 Task: Check the data of "Abandoned in queue".
Action: Mouse moved to (14, 234)
Screenshot: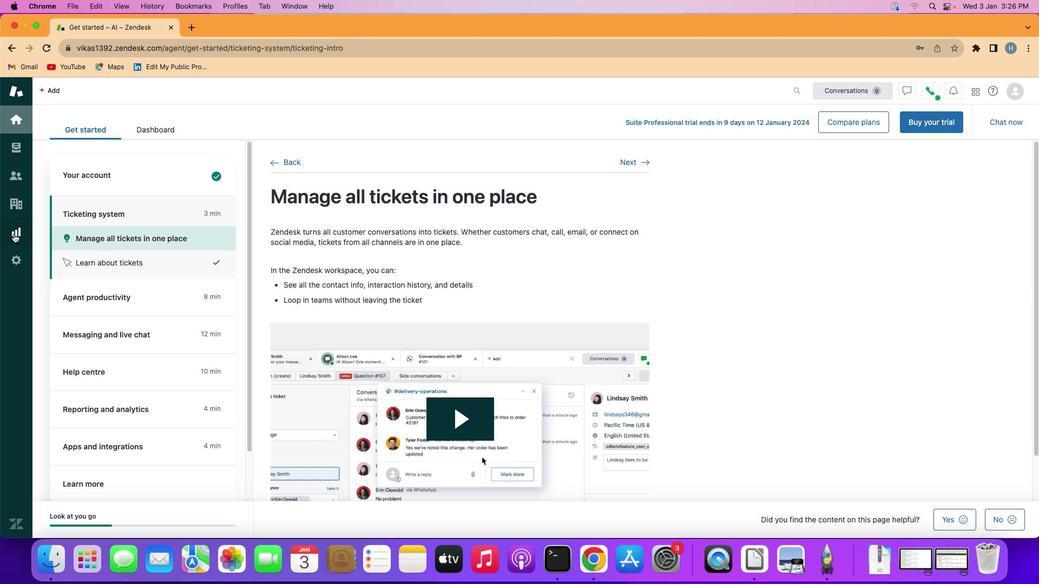 
Action: Mouse pressed left at (14, 234)
Screenshot: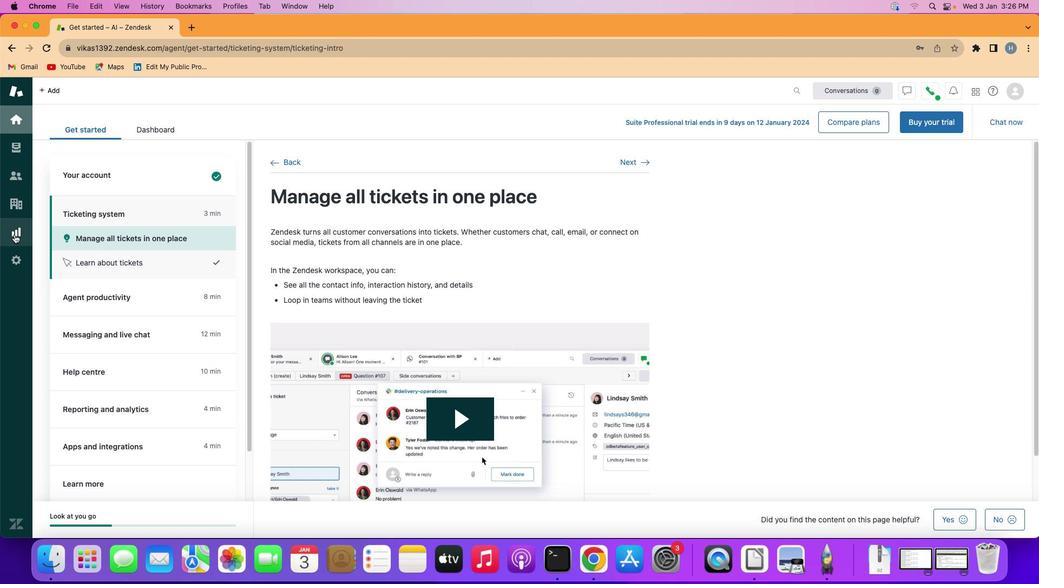 
Action: Mouse moved to (258, 151)
Screenshot: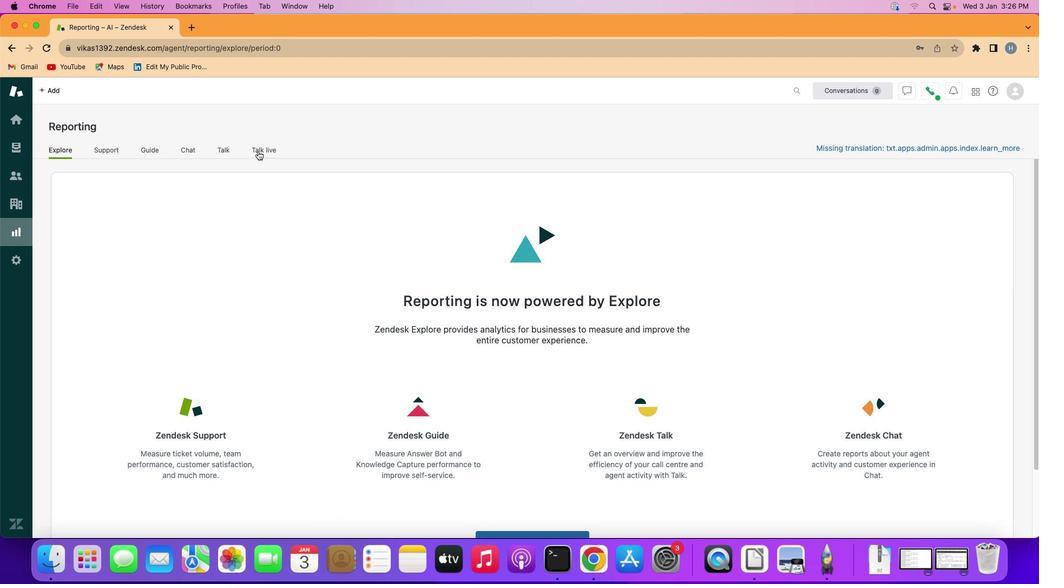 
Action: Mouse pressed left at (258, 151)
Screenshot: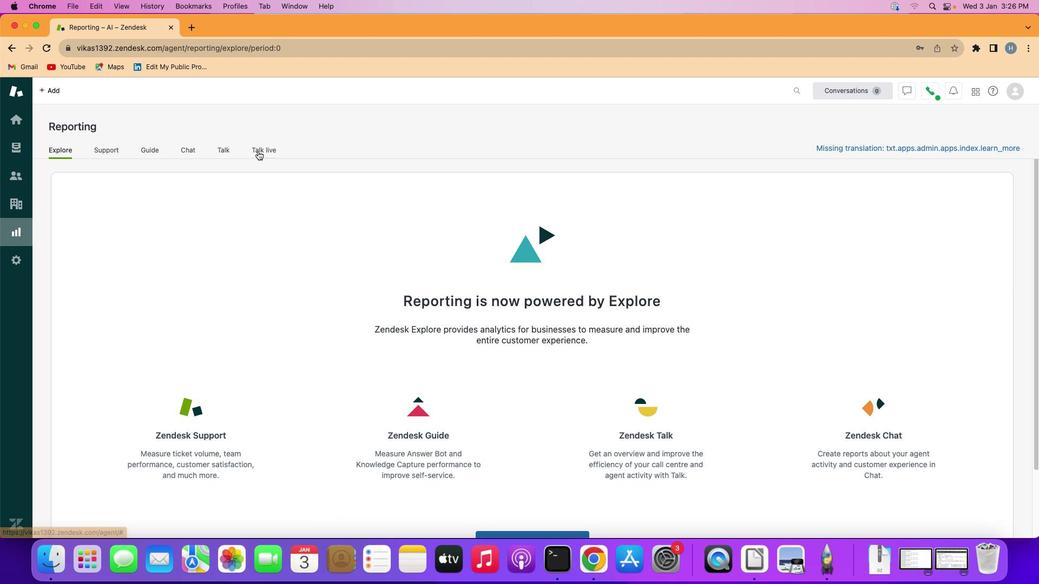 
Action: Mouse moved to (166, 353)
Screenshot: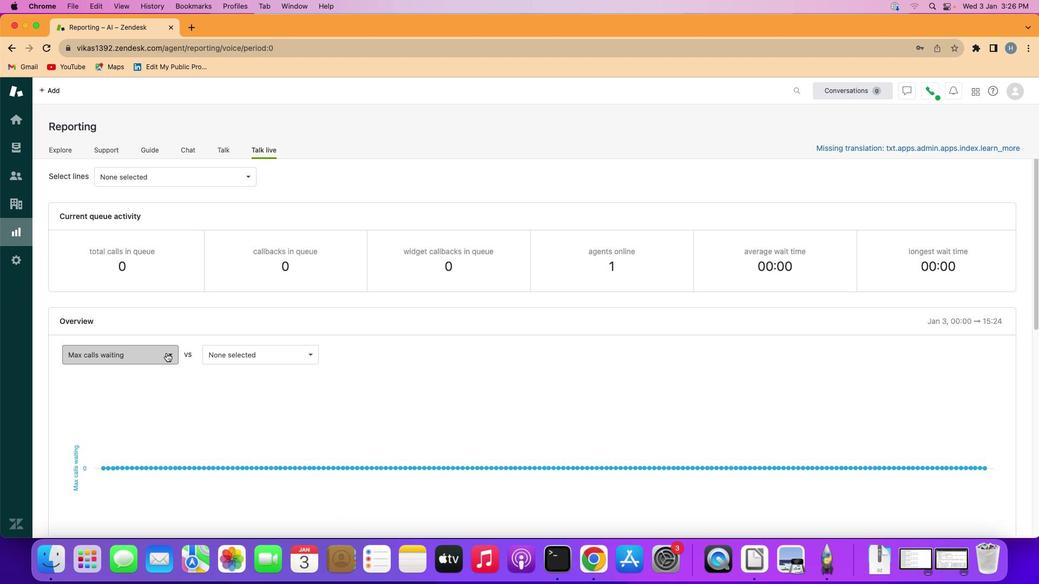 
Action: Mouse pressed left at (166, 353)
Screenshot: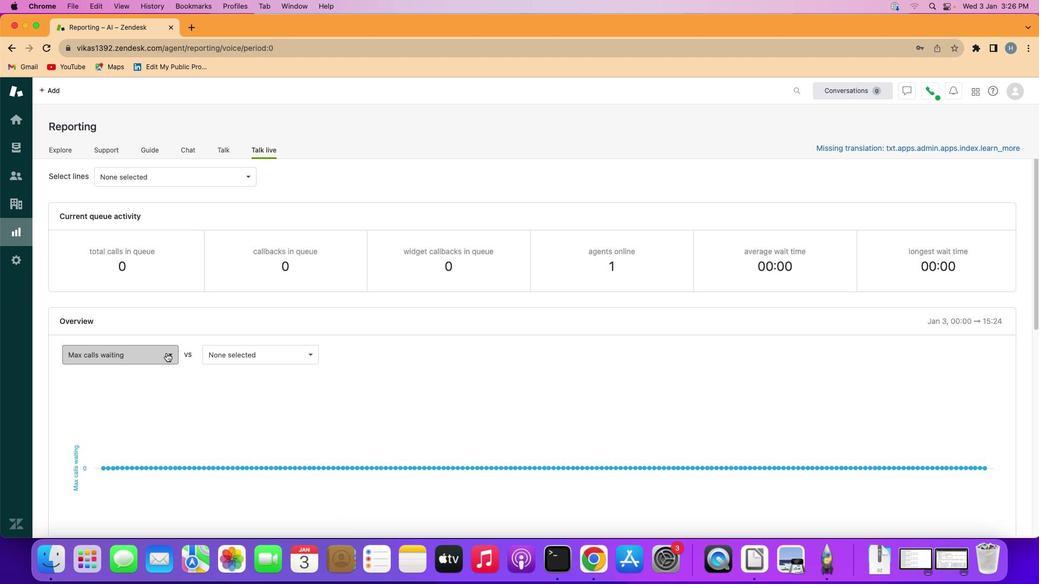 
Action: Mouse moved to (132, 431)
Screenshot: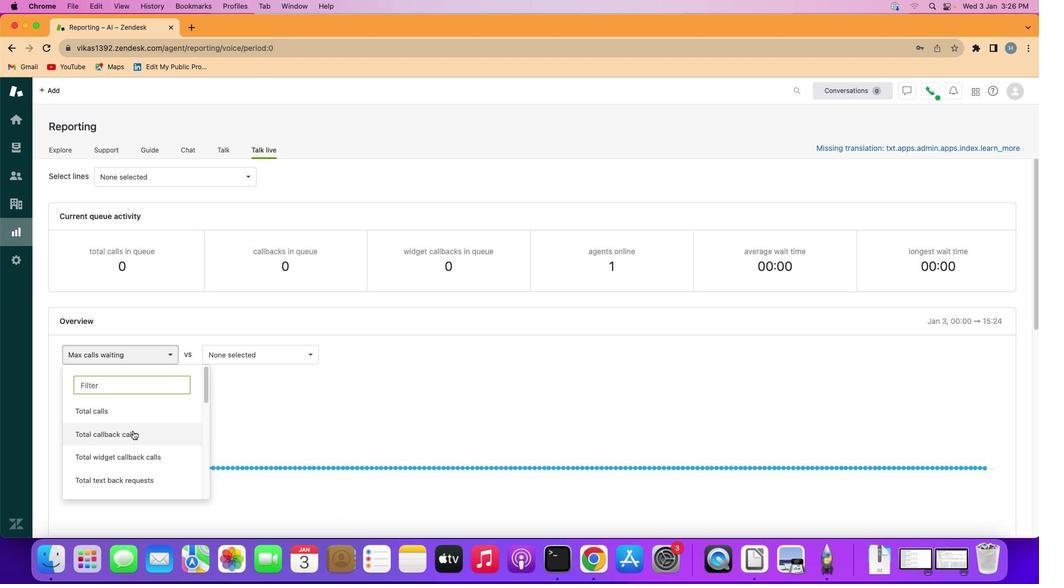 
Action: Mouse scrolled (132, 431) with delta (0, 0)
Screenshot: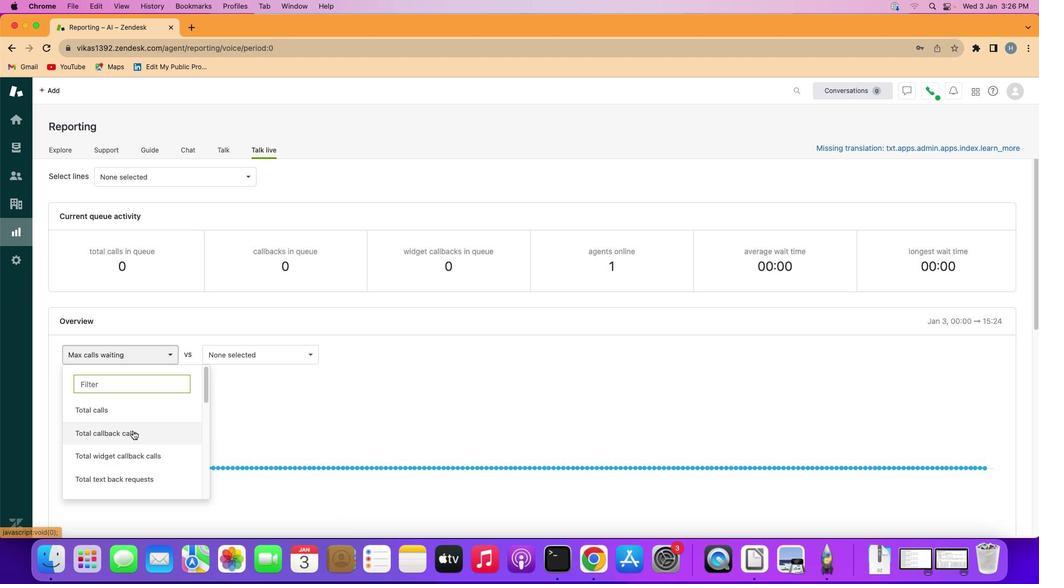
Action: Mouse scrolled (132, 431) with delta (0, 0)
Screenshot: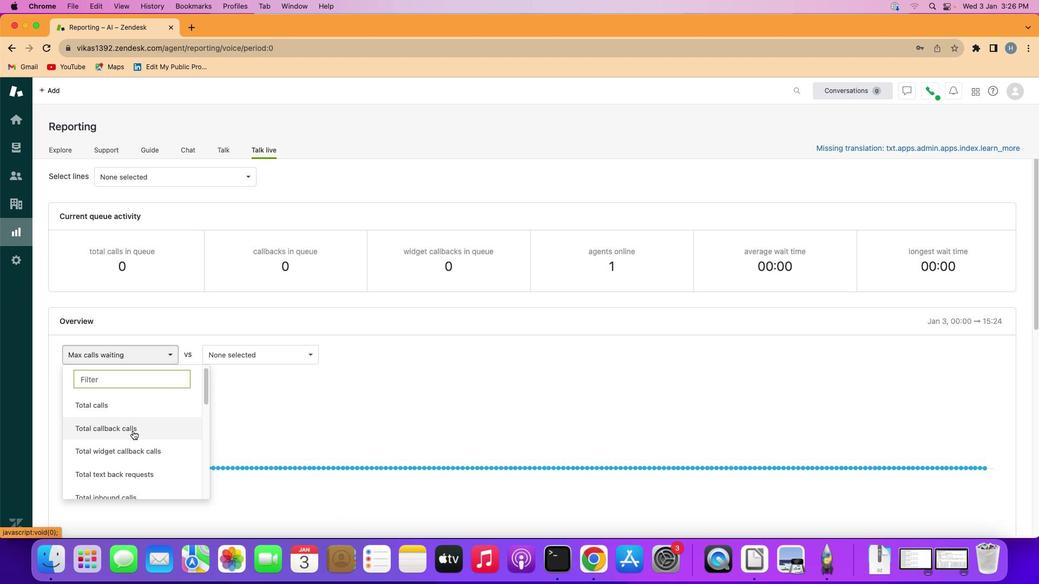 
Action: Mouse scrolled (132, 431) with delta (0, 0)
Screenshot: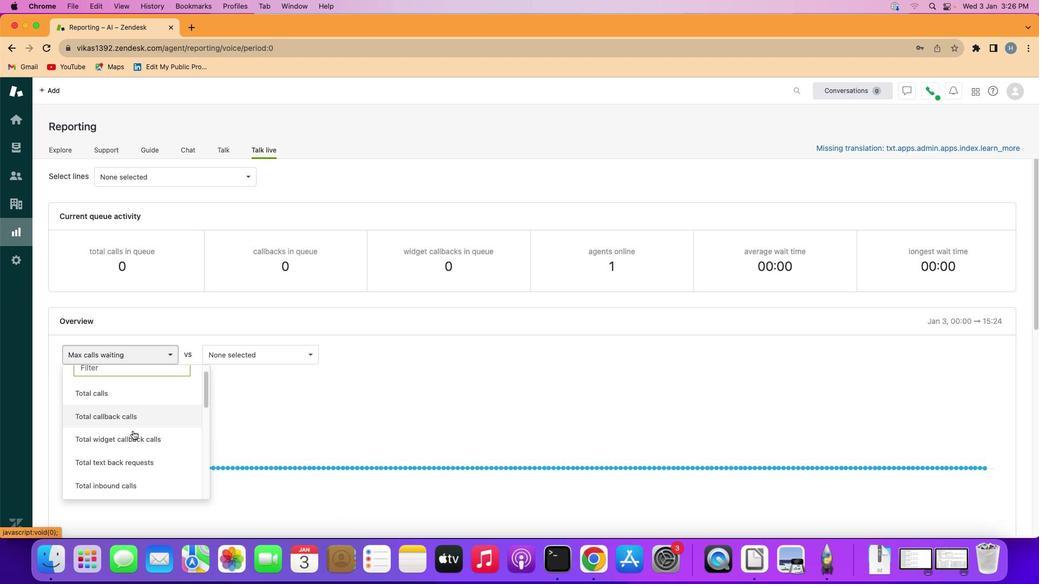 
Action: Mouse scrolled (132, 431) with delta (0, 0)
Screenshot: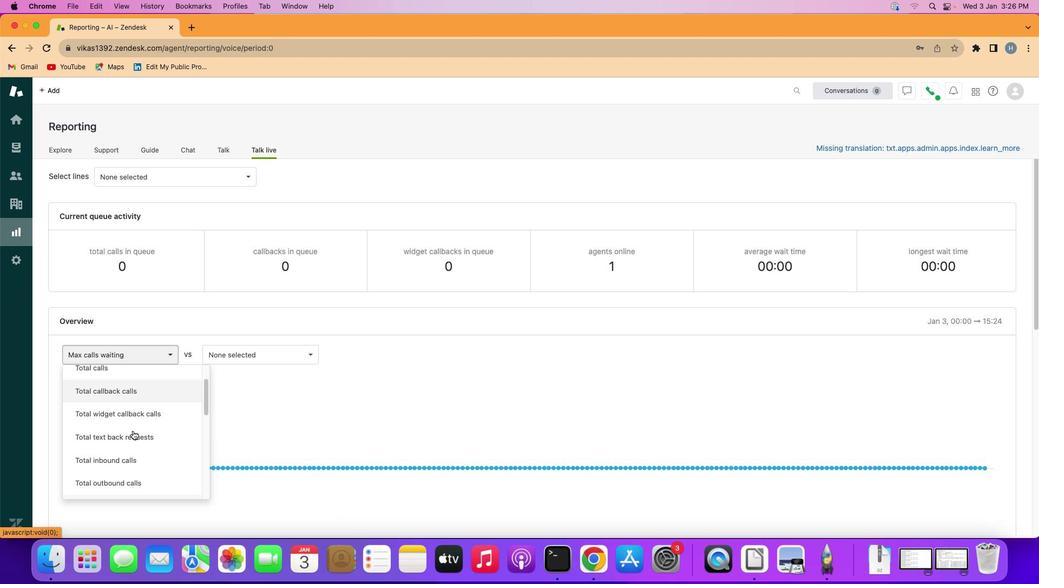 
Action: Mouse scrolled (132, 431) with delta (0, 0)
Screenshot: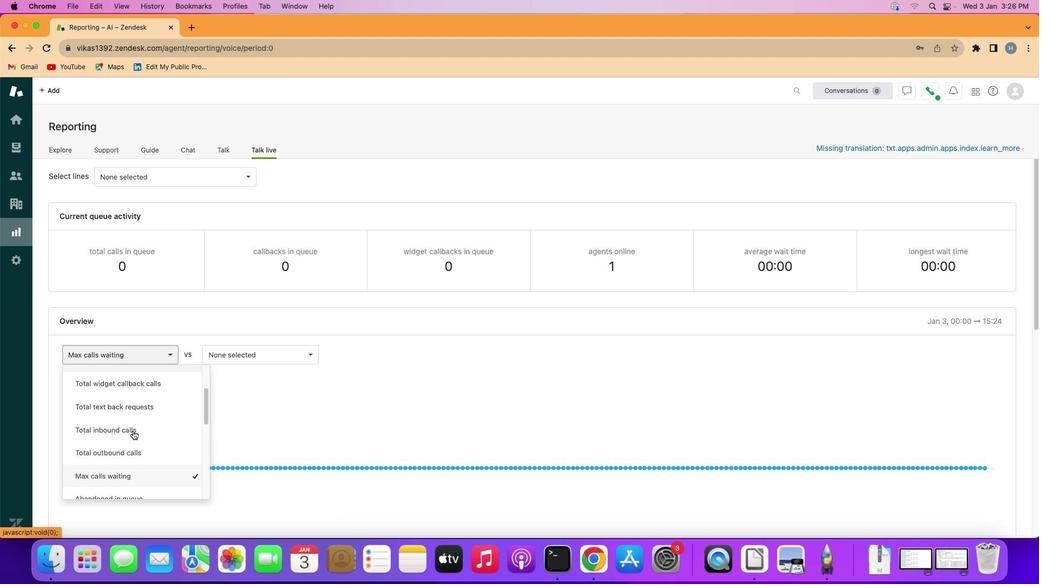 
Action: Mouse scrolled (132, 431) with delta (0, 0)
Screenshot: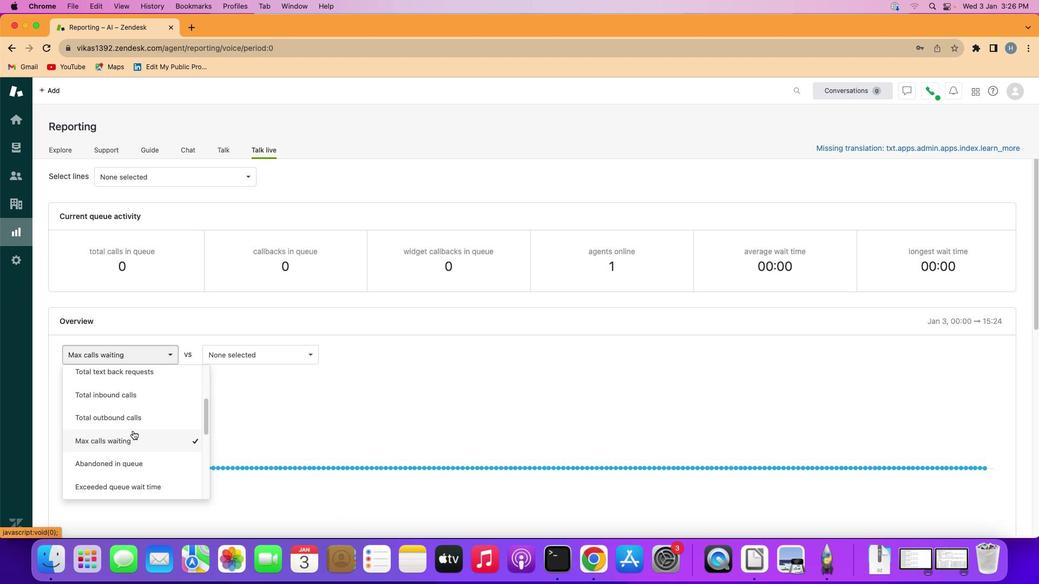 
Action: Mouse scrolled (132, 431) with delta (0, 0)
Screenshot: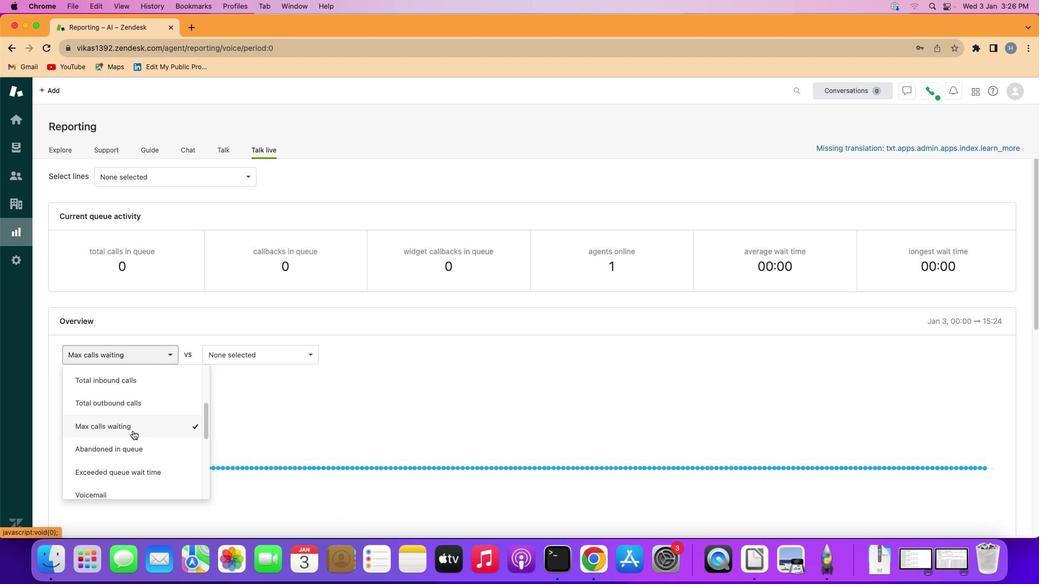 
Action: Mouse scrolled (132, 431) with delta (0, 0)
Screenshot: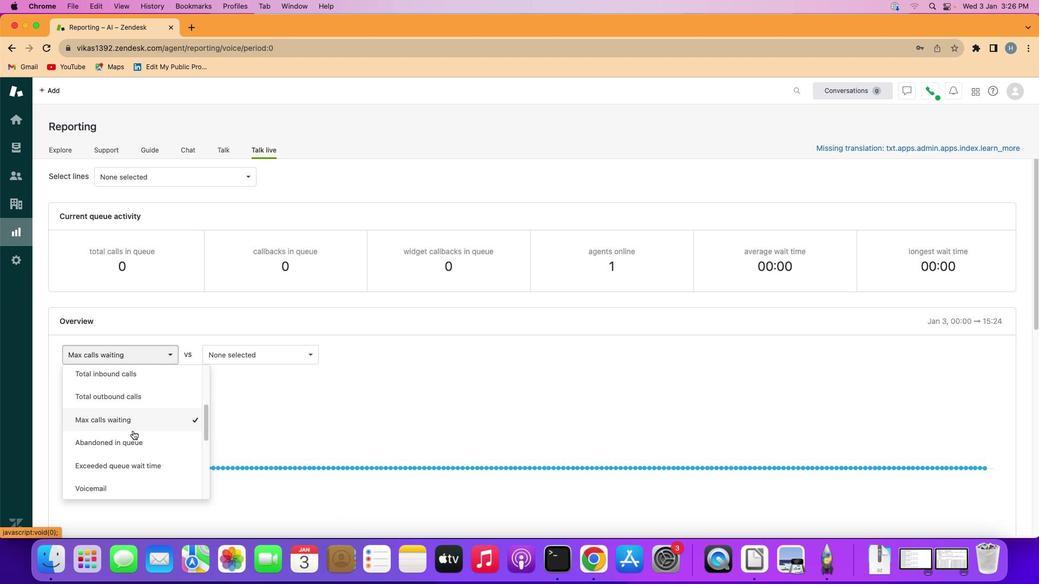 
Action: Mouse scrolled (132, 431) with delta (0, 0)
Screenshot: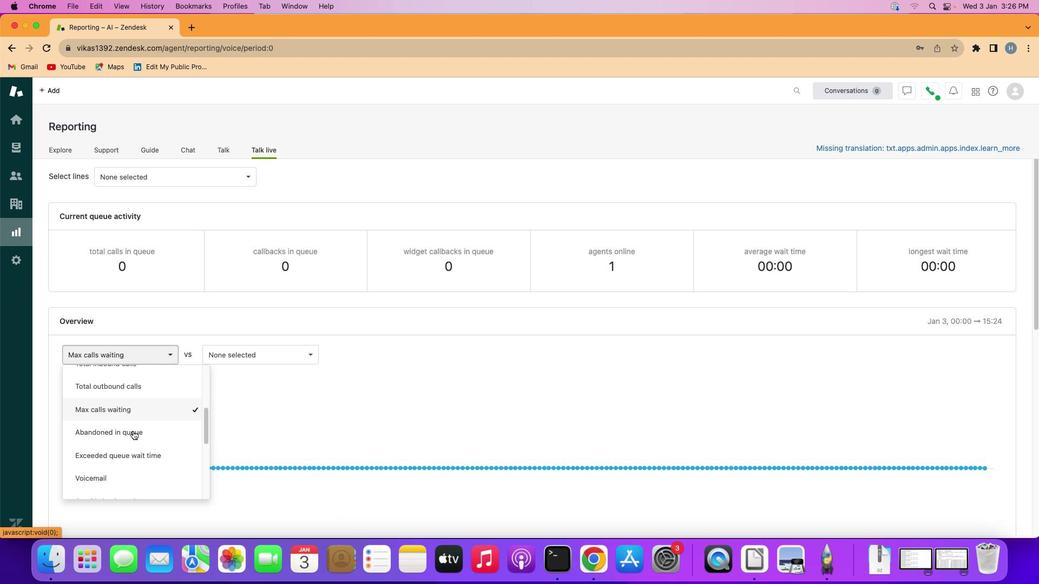 
Action: Mouse moved to (134, 426)
Screenshot: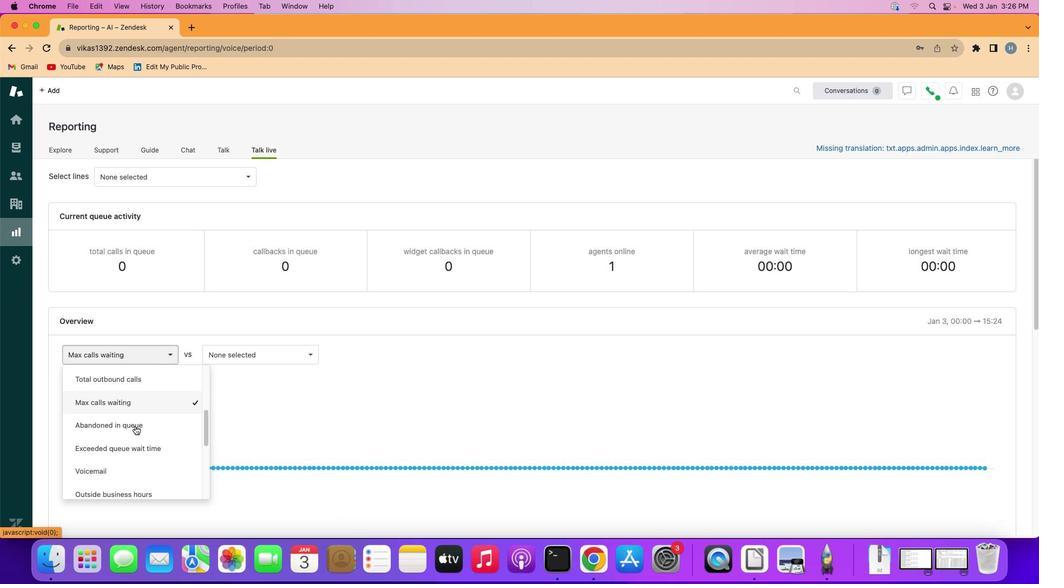 
Action: Mouse pressed left at (134, 426)
Screenshot: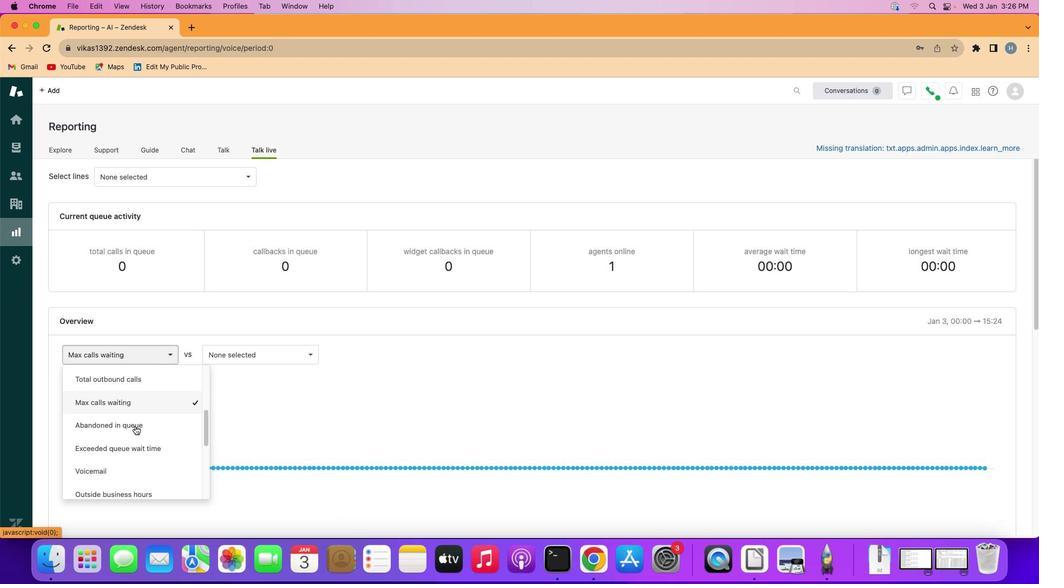
Action: Mouse moved to (135, 426)
Screenshot: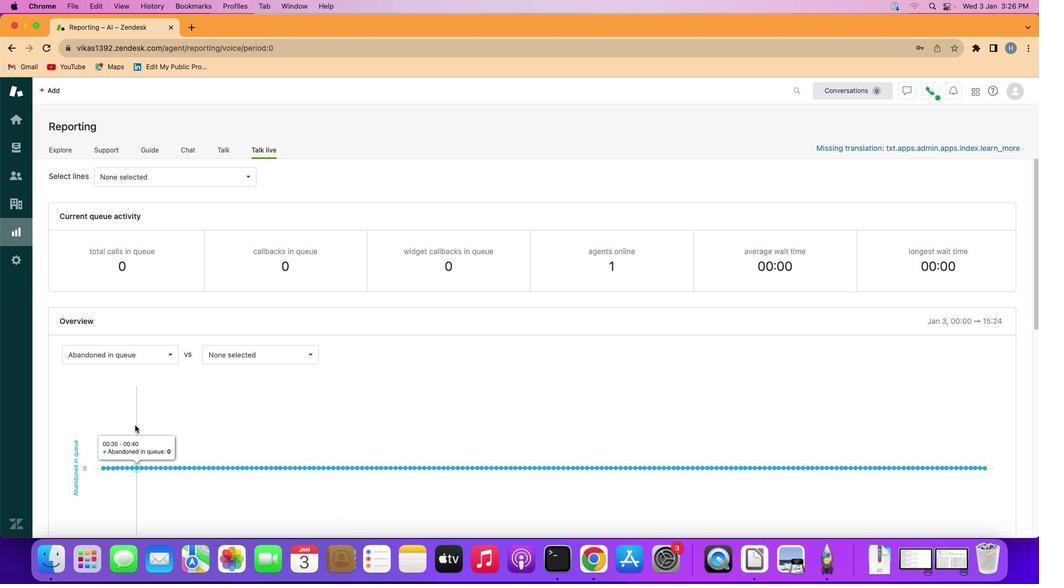
